 Task: Add the task  Develop a new online marketplace for freelance services to the section Code Captains in the project AgileHarbor and add a Due Date to the respective task as 2024/02/23
Action: Mouse moved to (84, 402)
Screenshot: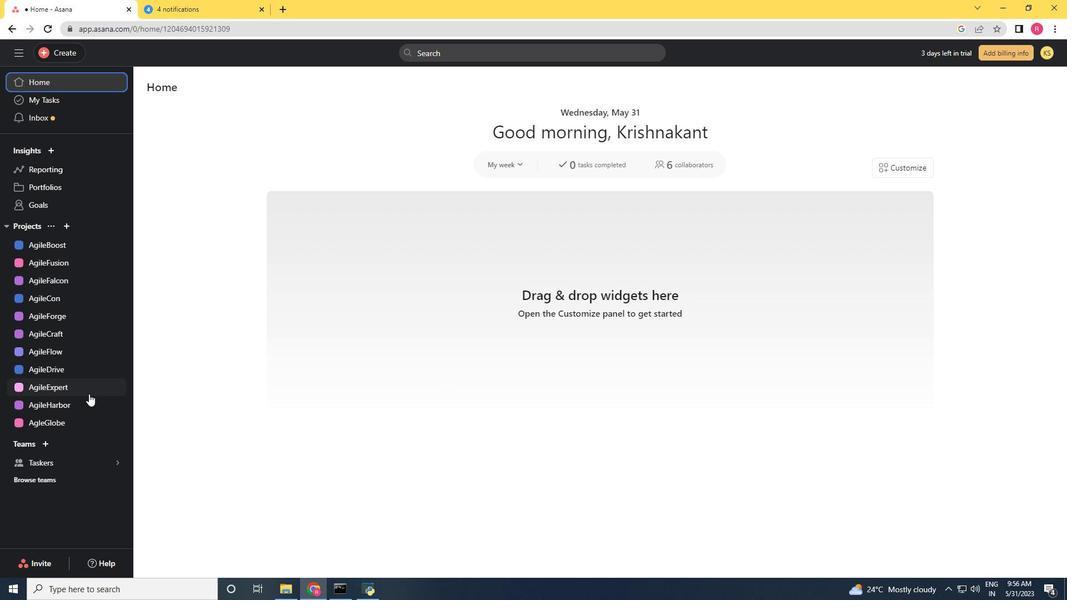 
Action: Mouse pressed left at (84, 402)
Screenshot: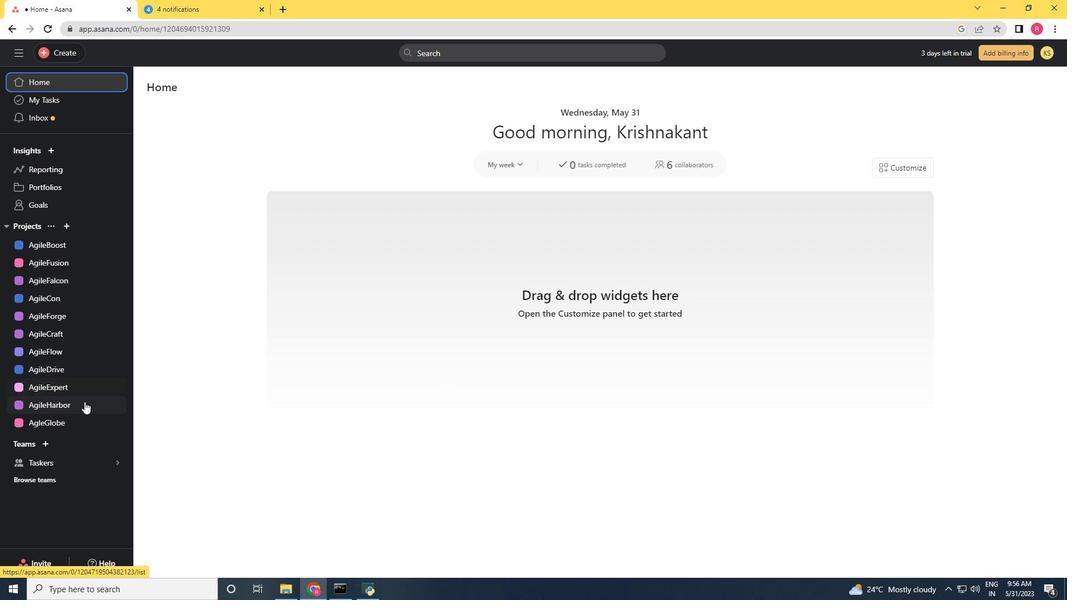 
Action: Mouse moved to (500, 397)
Screenshot: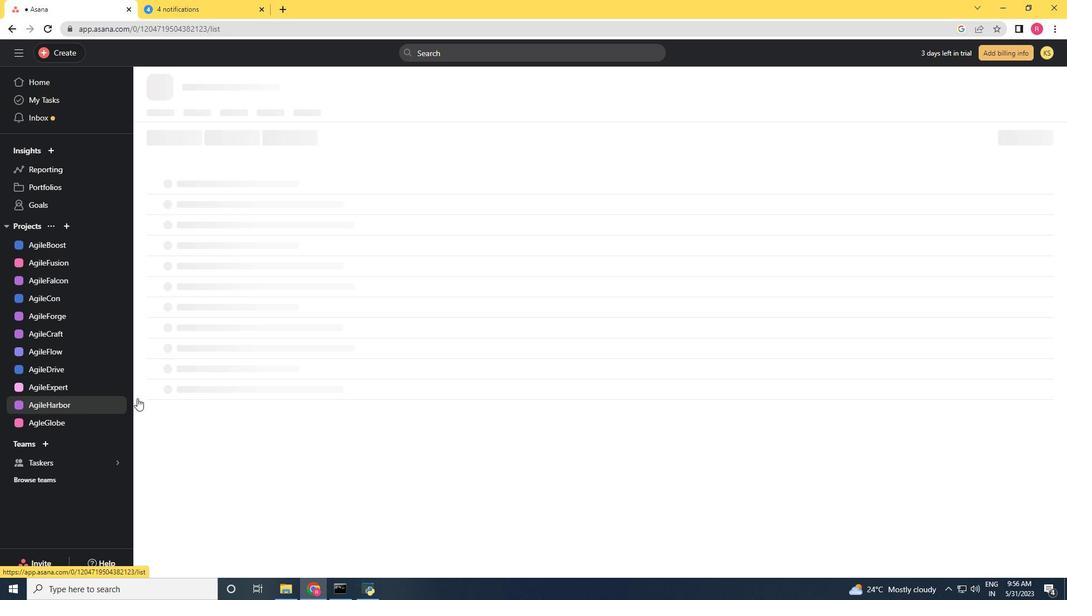 
Action: Mouse scrolled (500, 397) with delta (0, 0)
Screenshot: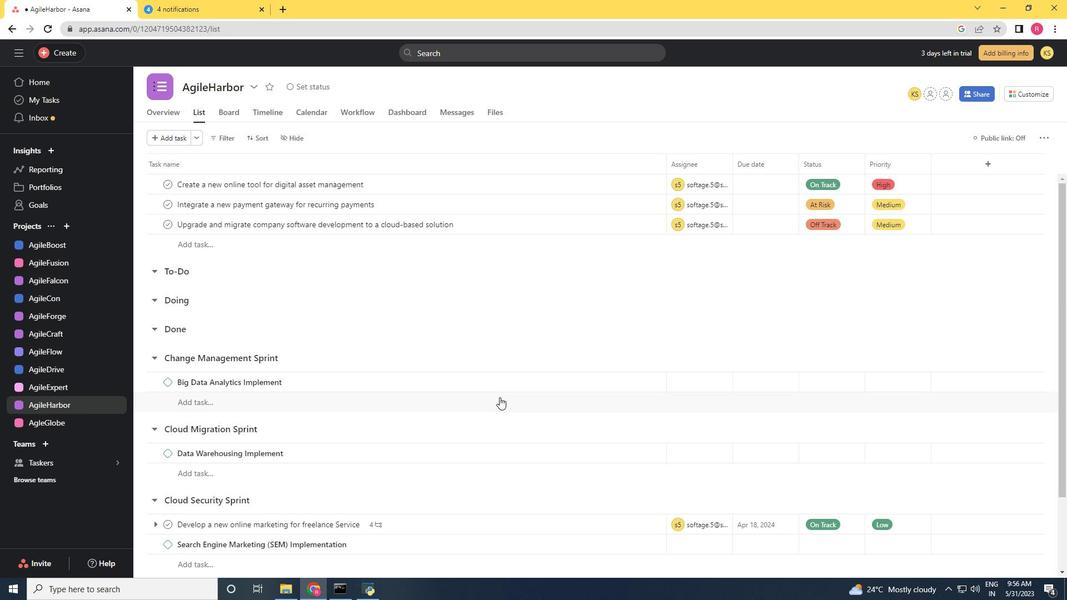 
Action: Mouse scrolled (500, 397) with delta (0, 0)
Screenshot: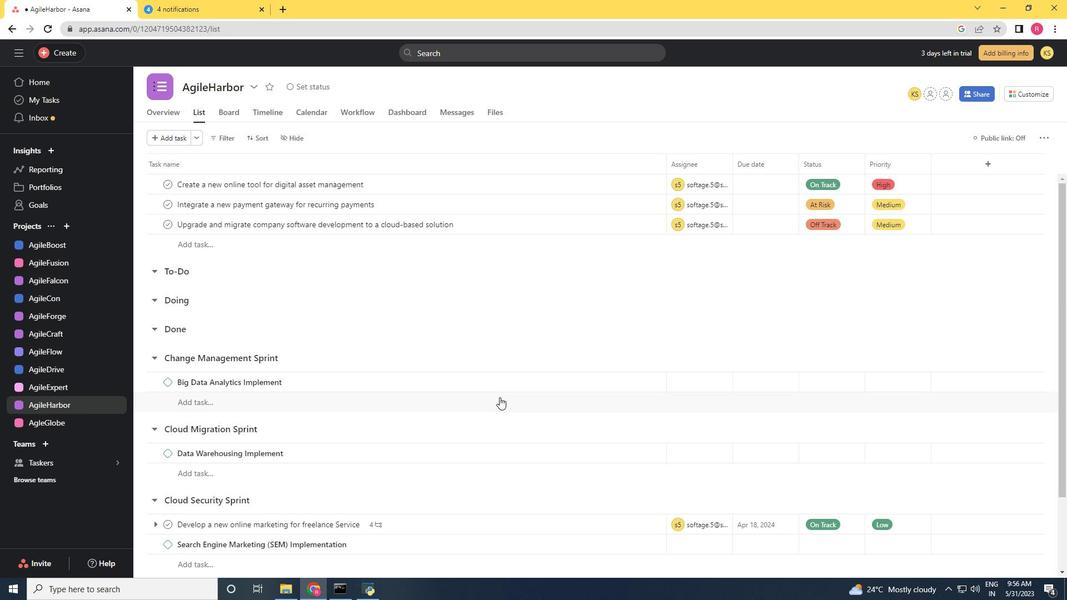 
Action: Mouse scrolled (500, 397) with delta (0, 0)
Screenshot: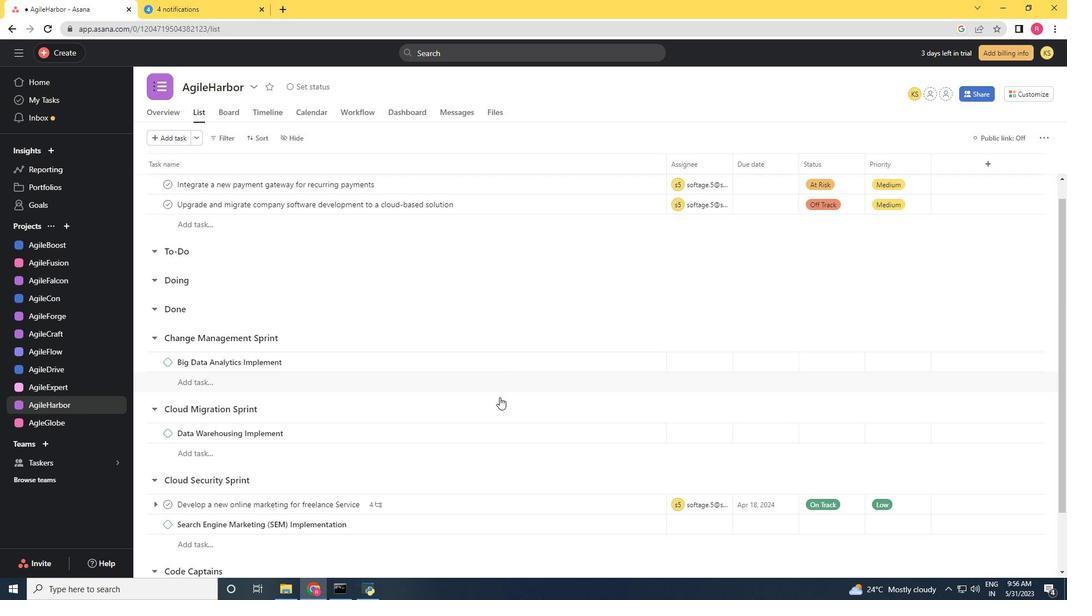 
Action: Mouse scrolled (500, 397) with delta (0, 0)
Screenshot: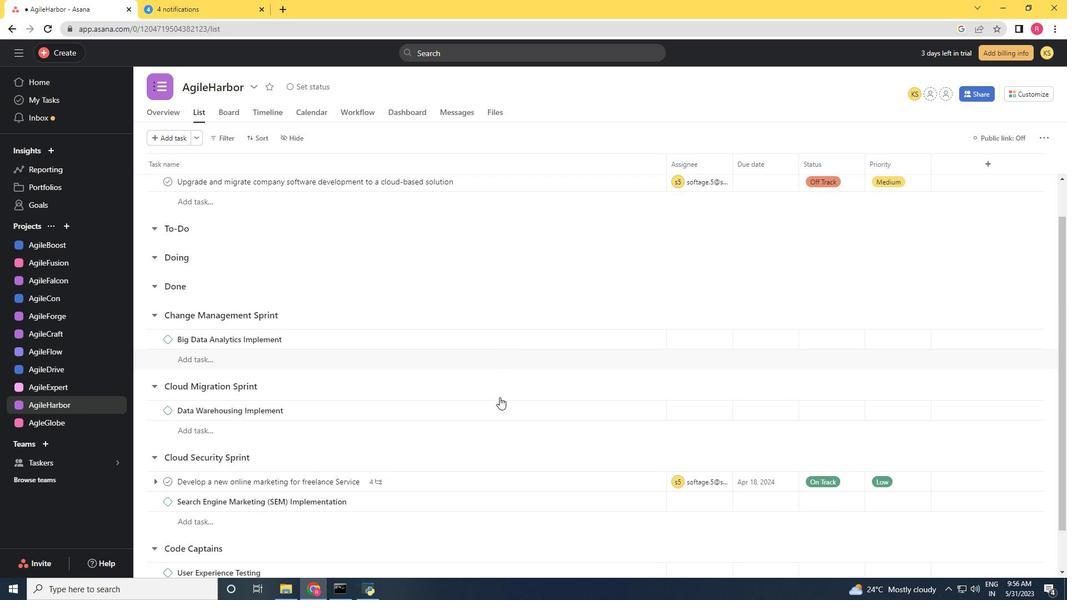 
Action: Mouse moved to (634, 435)
Screenshot: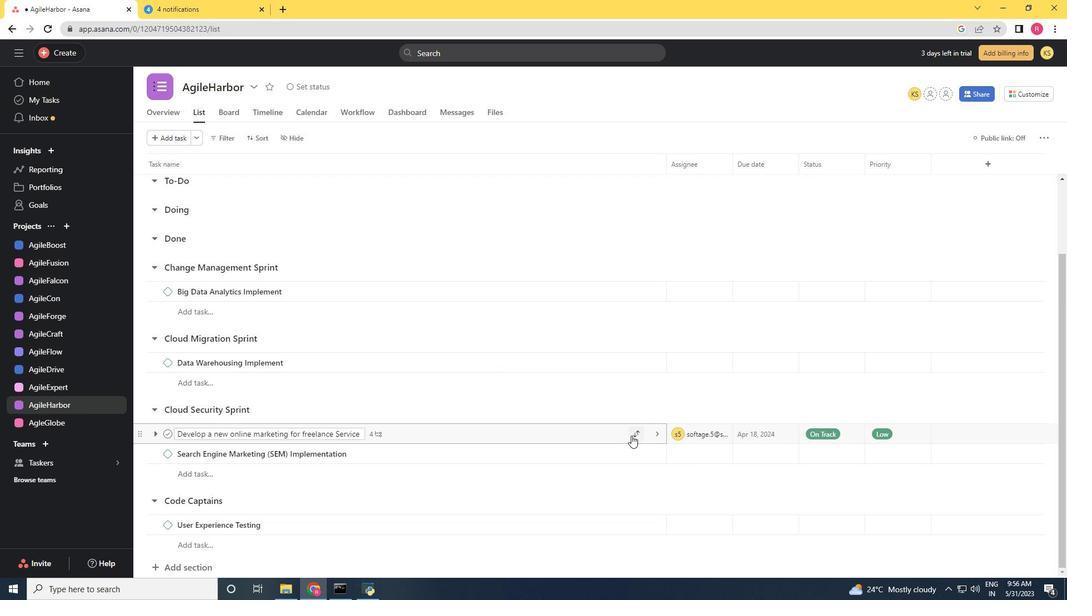 
Action: Mouse pressed left at (634, 435)
Screenshot: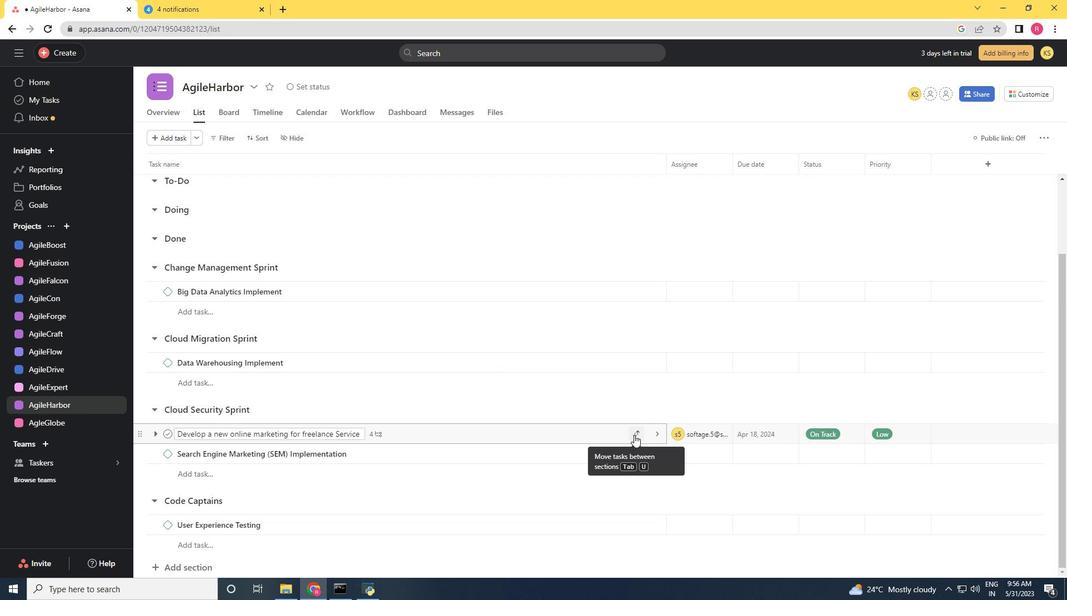 
Action: Mouse moved to (573, 411)
Screenshot: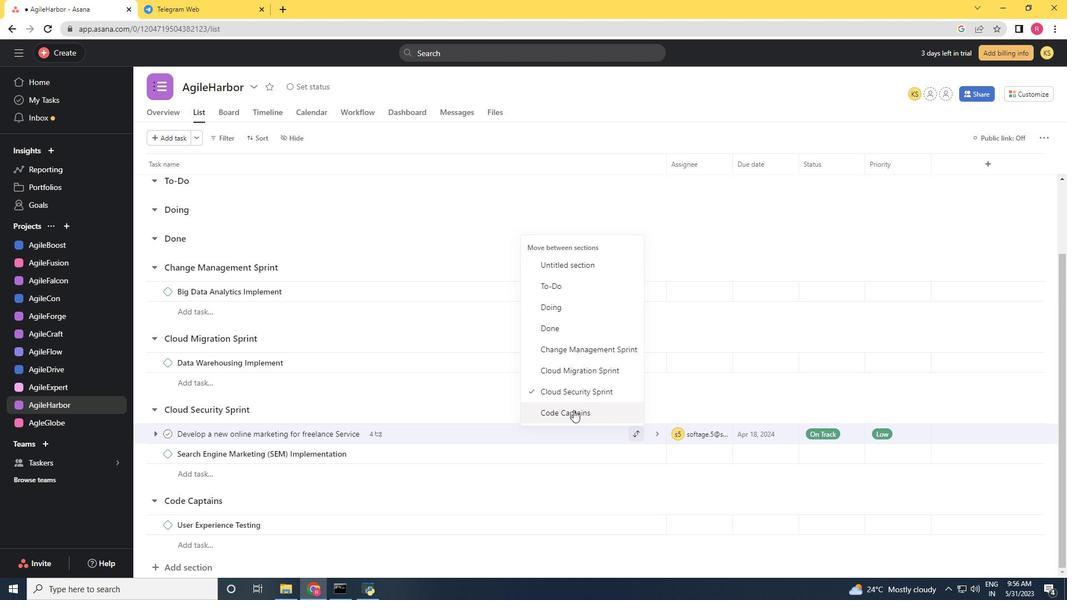 
Action: Mouse pressed left at (573, 411)
Screenshot: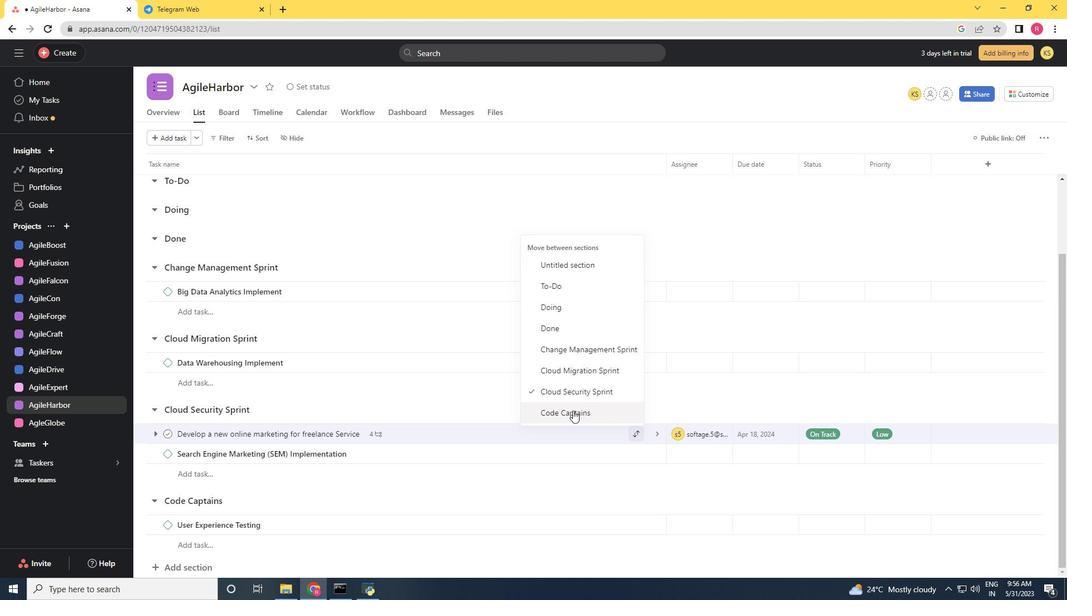 
Action: Mouse moved to (547, 482)
Screenshot: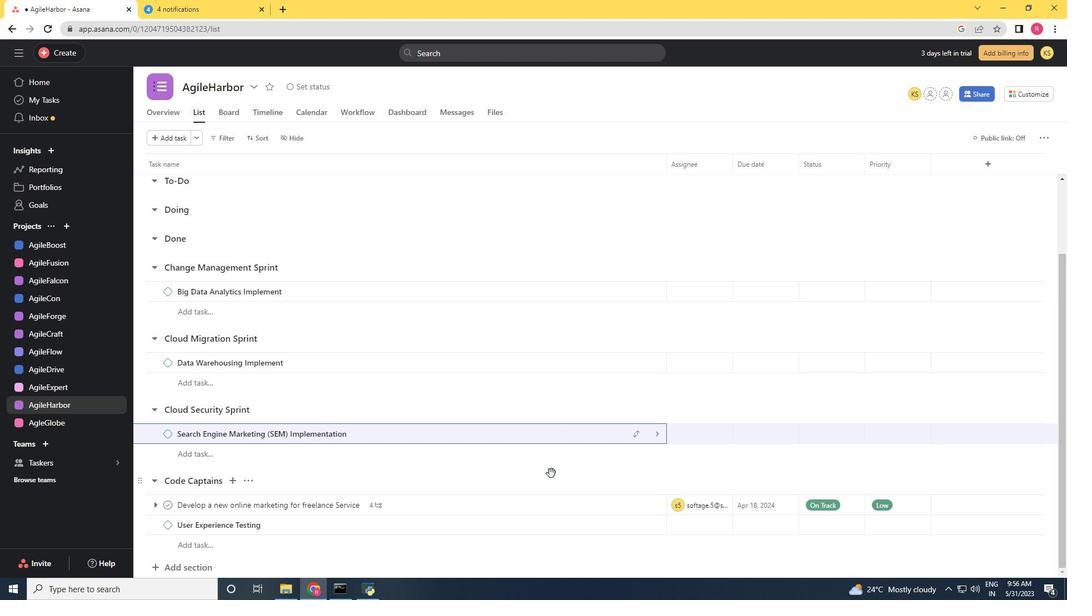 
Action: Mouse scrolled (548, 481) with delta (0, 0)
Screenshot: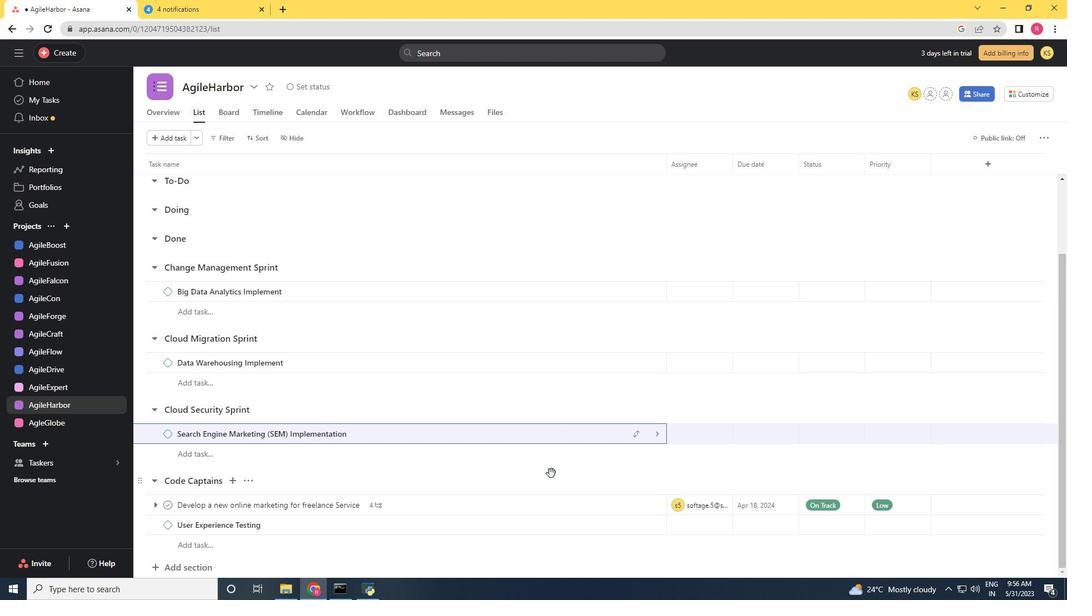 
Action: Mouse scrolled (548, 481) with delta (0, 0)
Screenshot: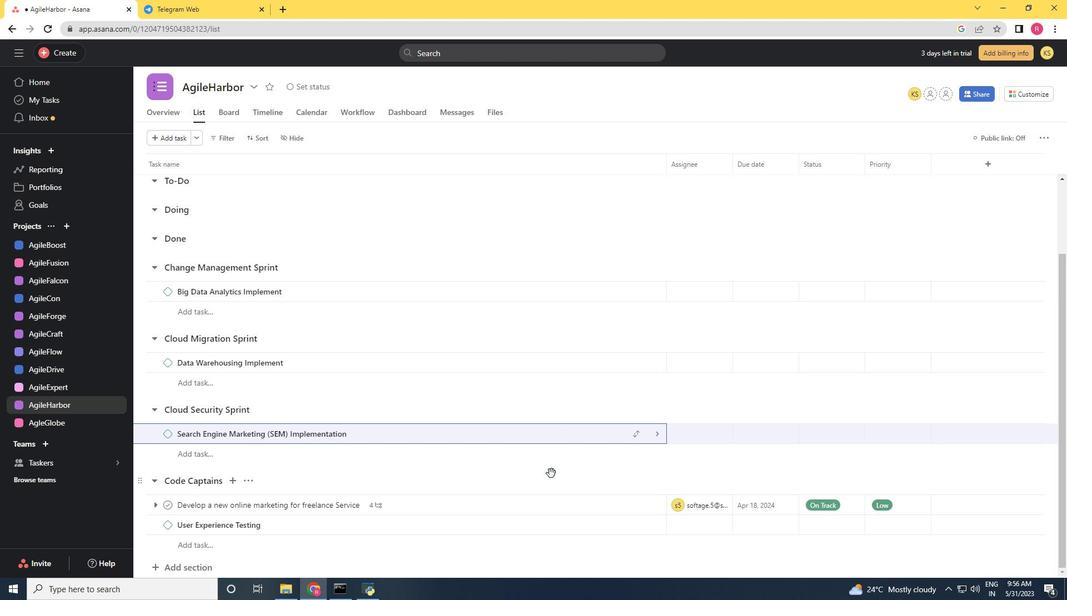 
Action: Mouse scrolled (547, 481) with delta (0, 0)
Screenshot: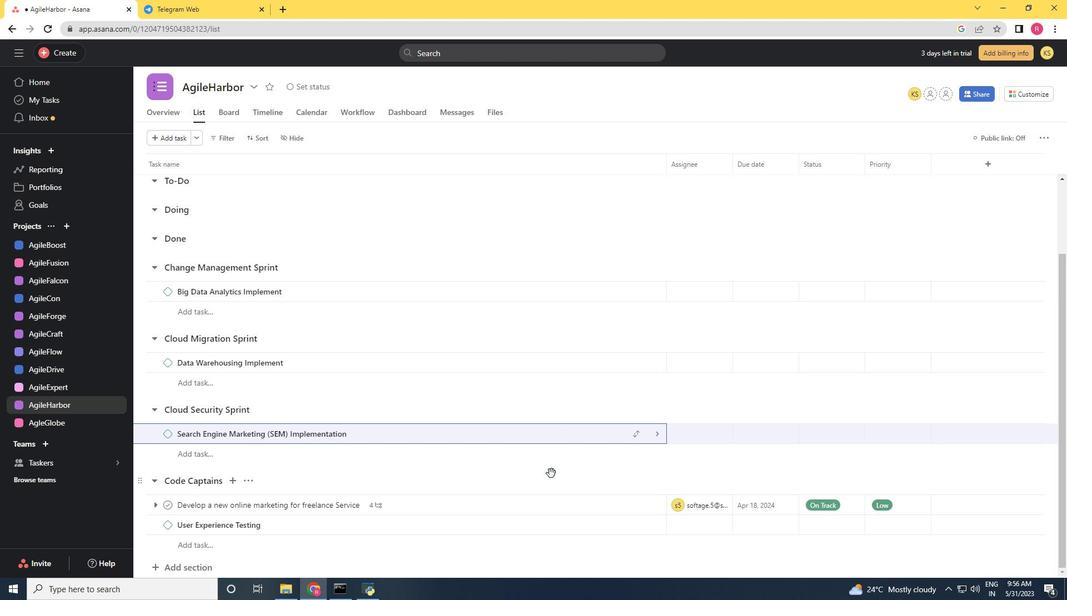 
Action: Mouse moved to (595, 505)
Screenshot: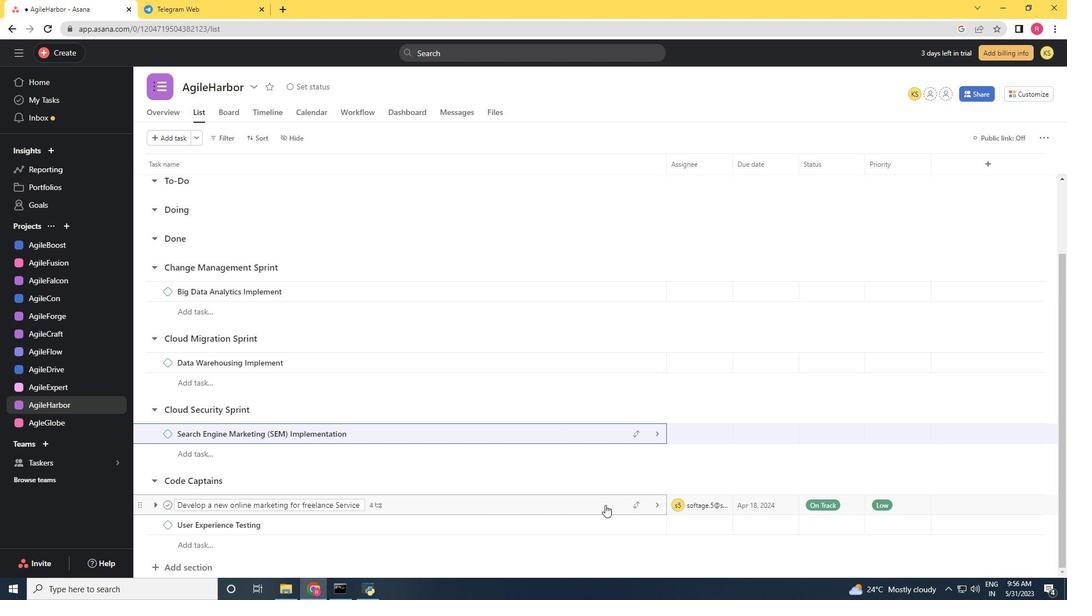 
Action: Mouse pressed left at (595, 505)
Screenshot: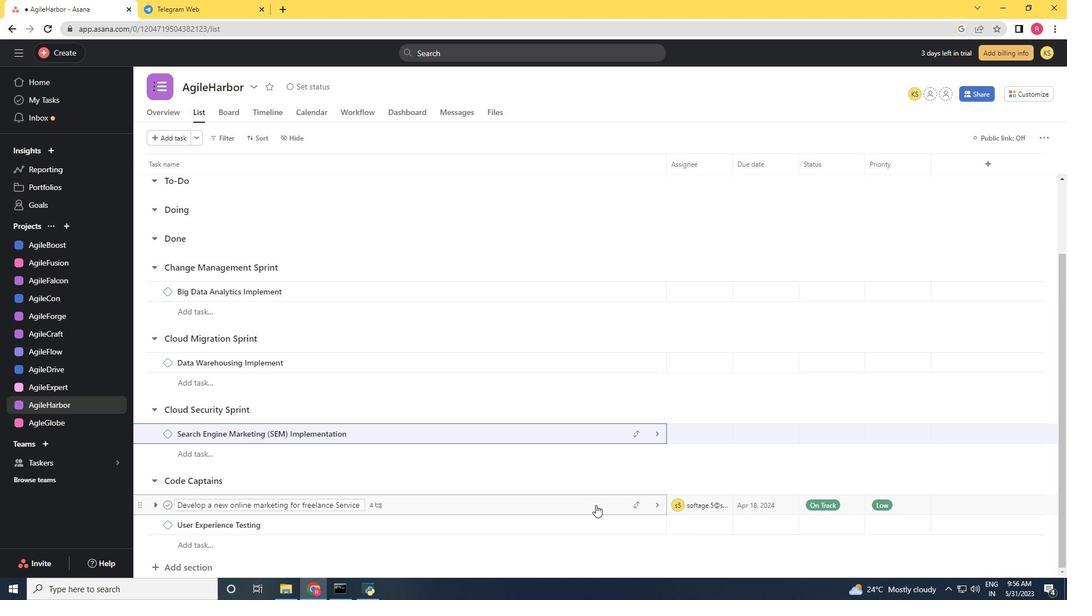 
Action: Mouse moved to (848, 224)
Screenshot: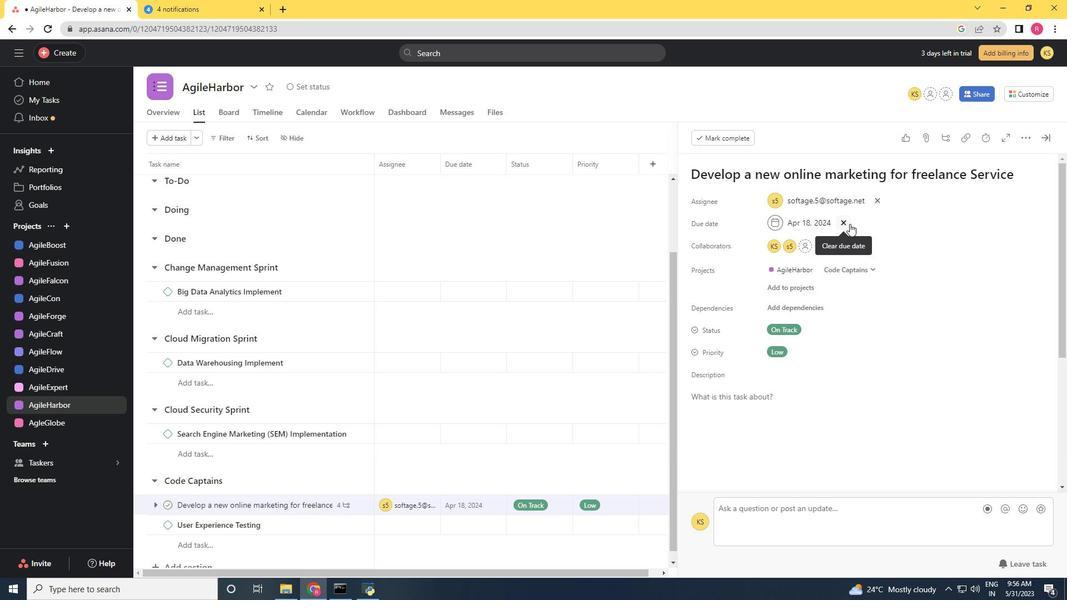 
Action: Mouse pressed left at (848, 224)
Screenshot: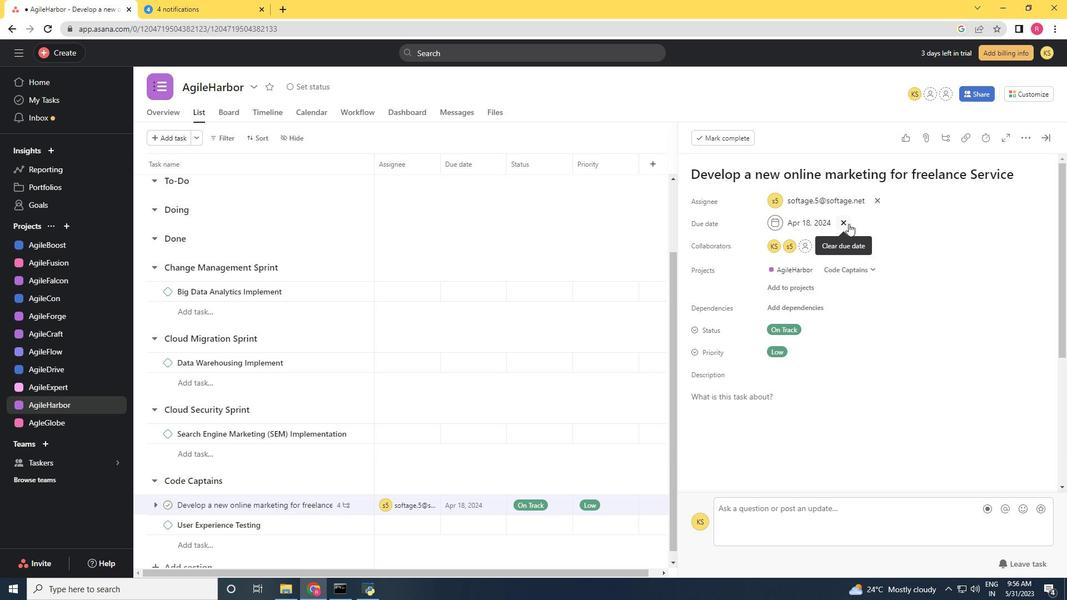 
Action: Mouse moved to (811, 221)
Screenshot: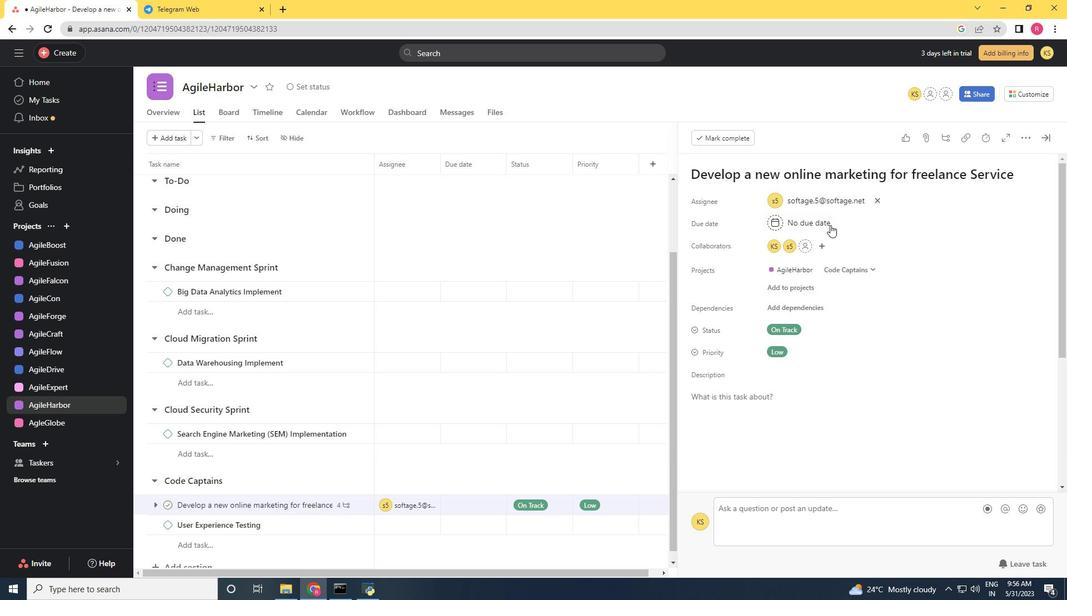 
Action: Mouse pressed left at (811, 221)
Screenshot: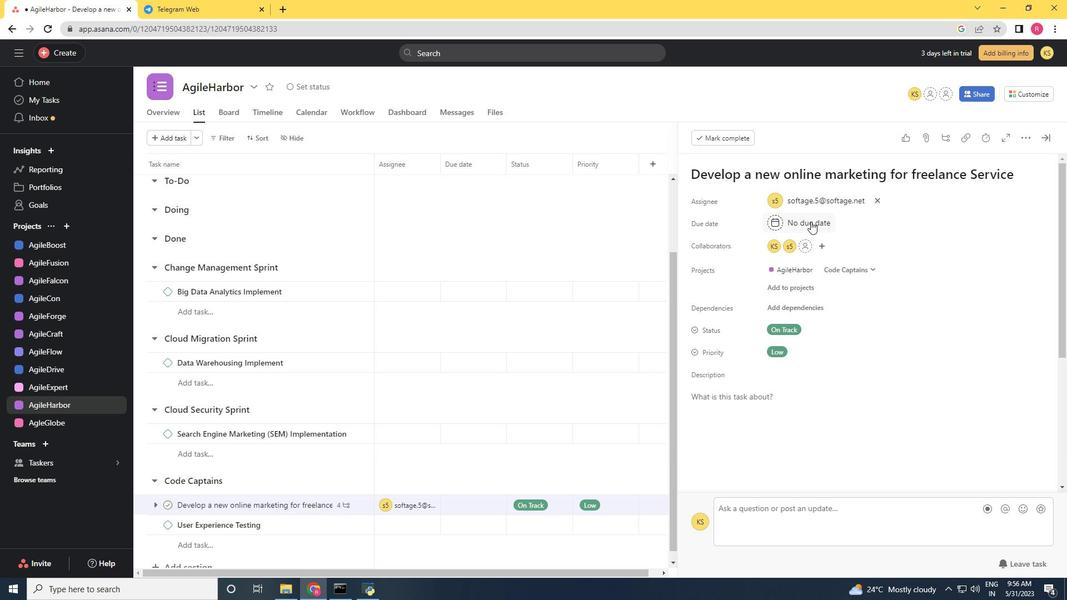 
Action: Mouse moved to (899, 276)
Screenshot: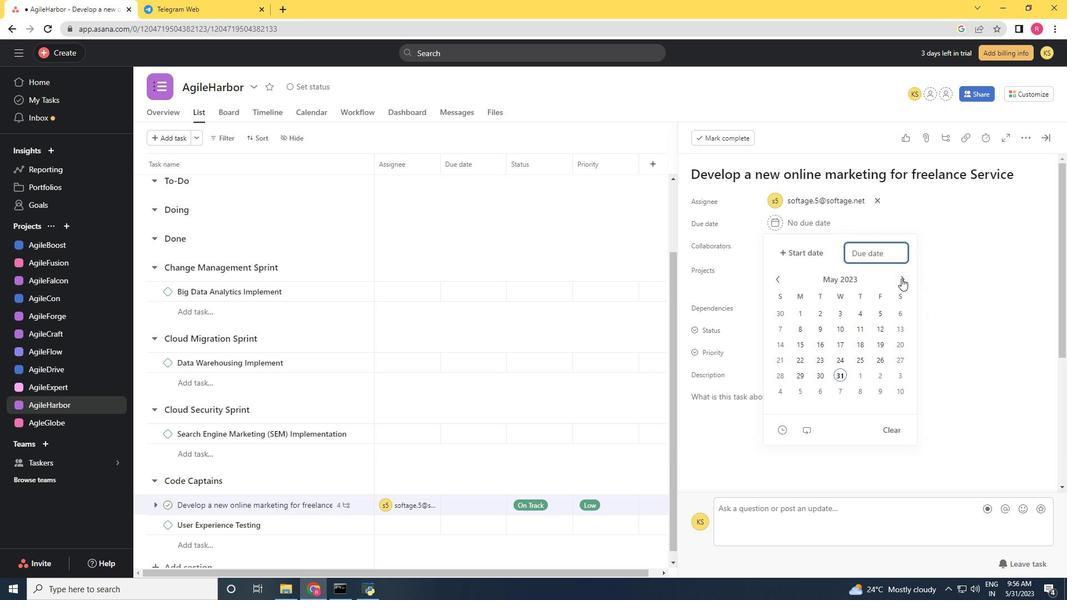
Action: Mouse pressed left at (899, 276)
Screenshot: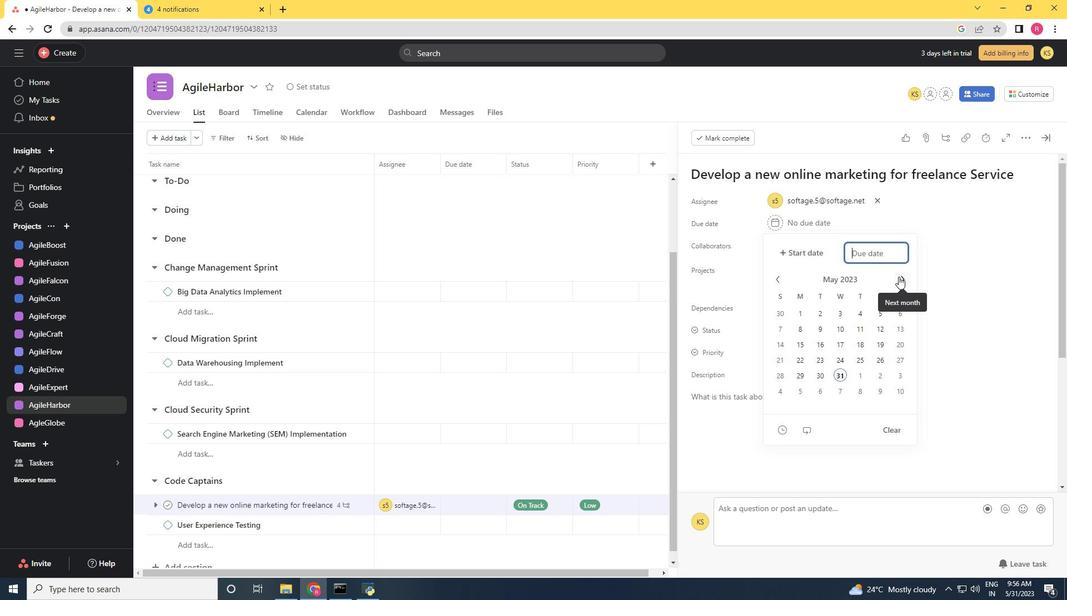 
Action: Mouse pressed left at (899, 276)
Screenshot: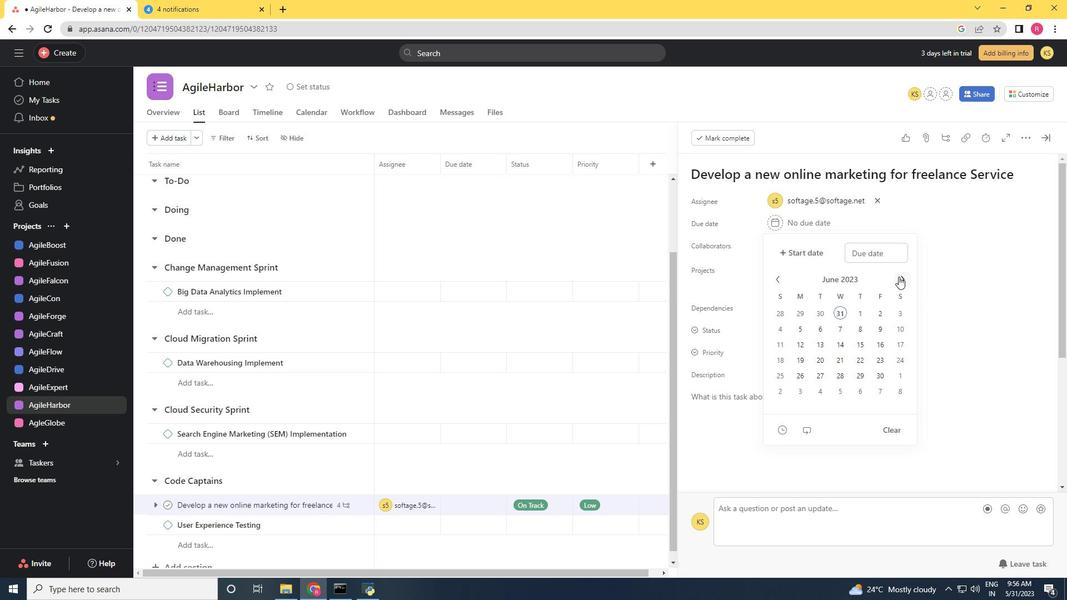 
Action: Mouse pressed left at (899, 276)
Screenshot: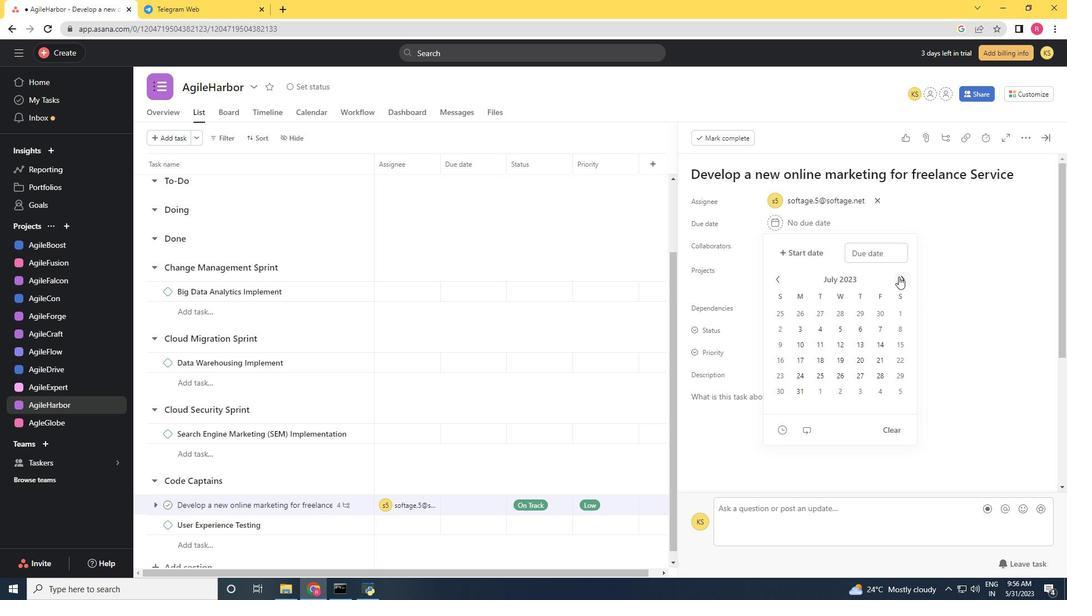 
Action: Mouse pressed left at (899, 276)
Screenshot: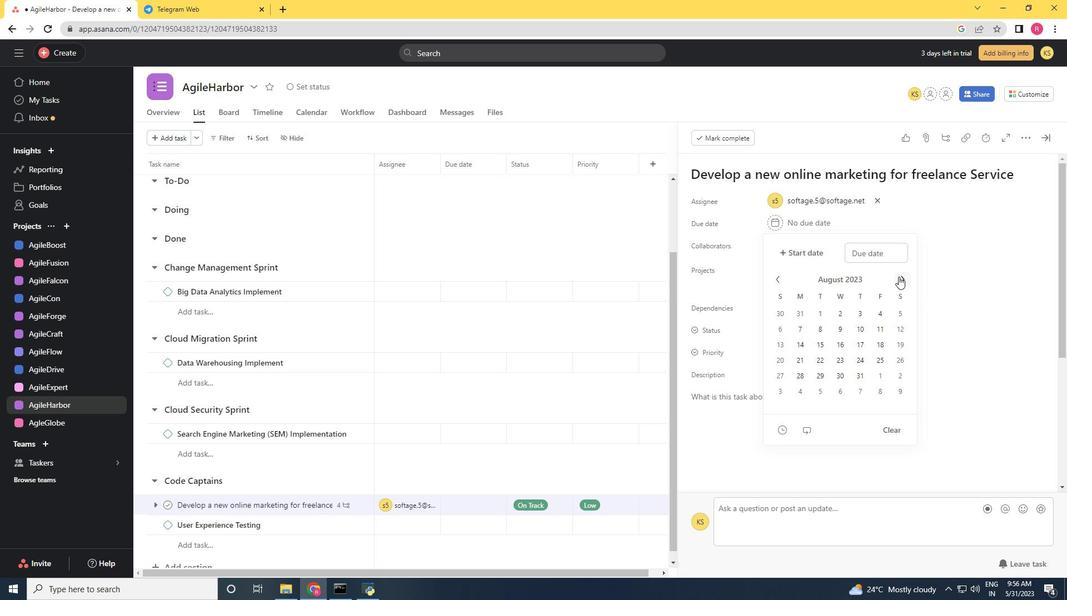 
Action: Mouse pressed left at (899, 276)
Screenshot: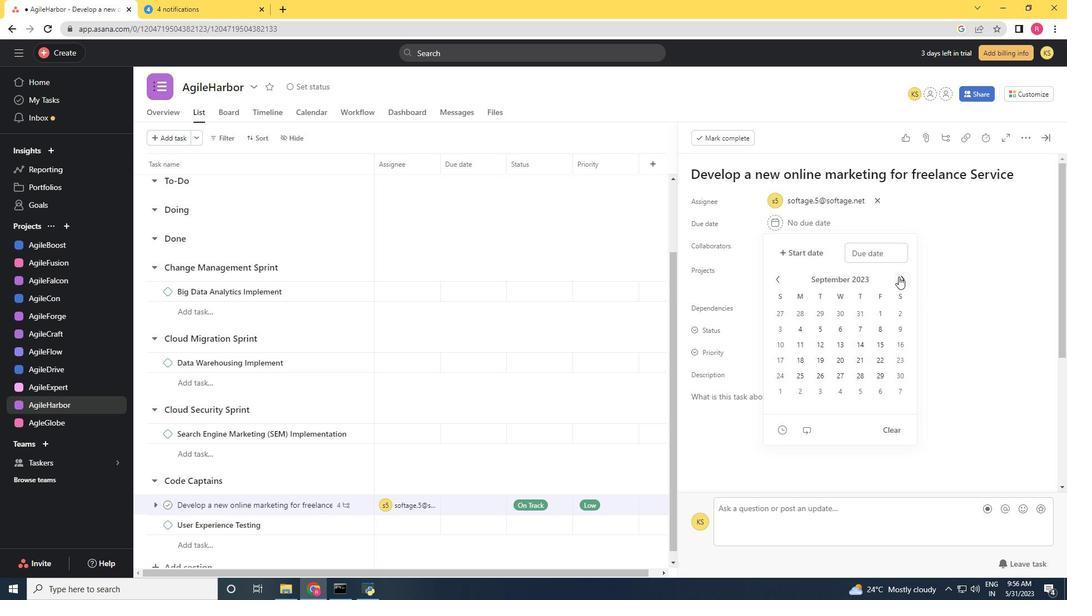 
Action: Mouse pressed left at (899, 276)
Screenshot: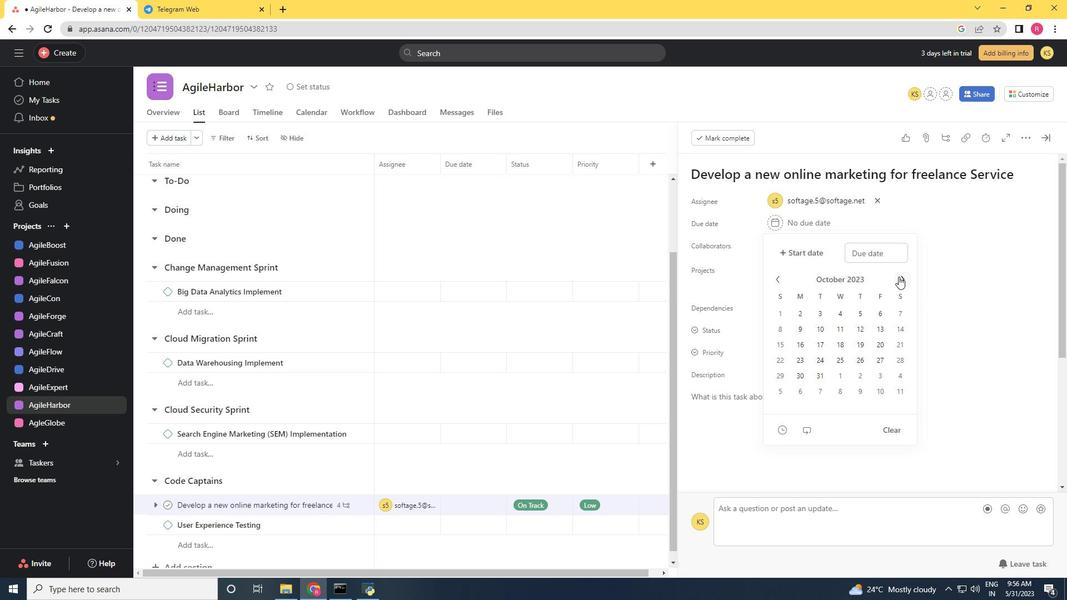 
Action: Mouse pressed left at (899, 276)
Screenshot: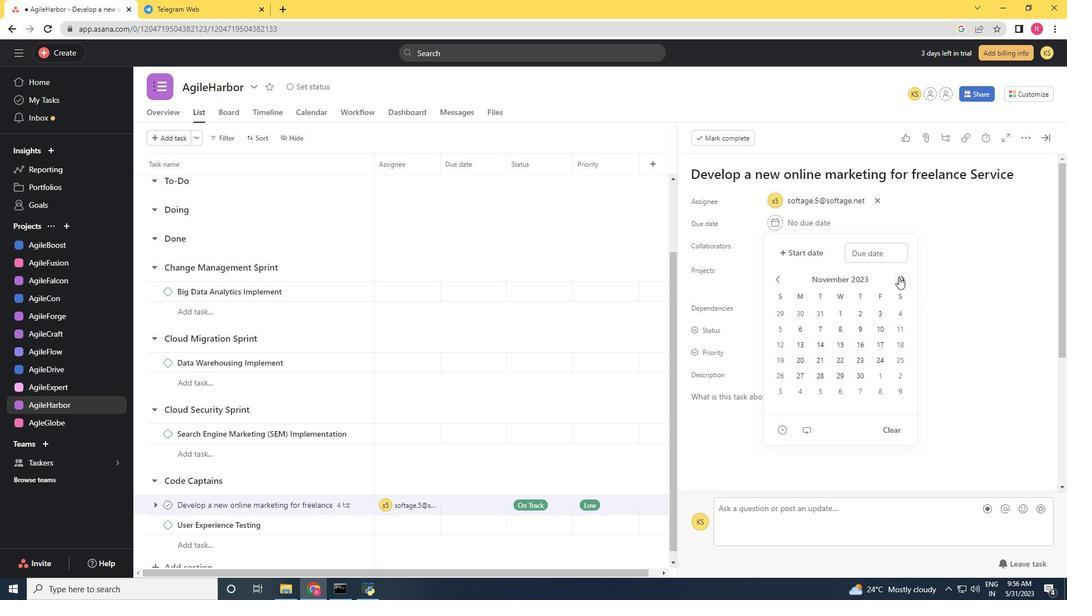 
Action: Mouse pressed left at (899, 276)
Screenshot: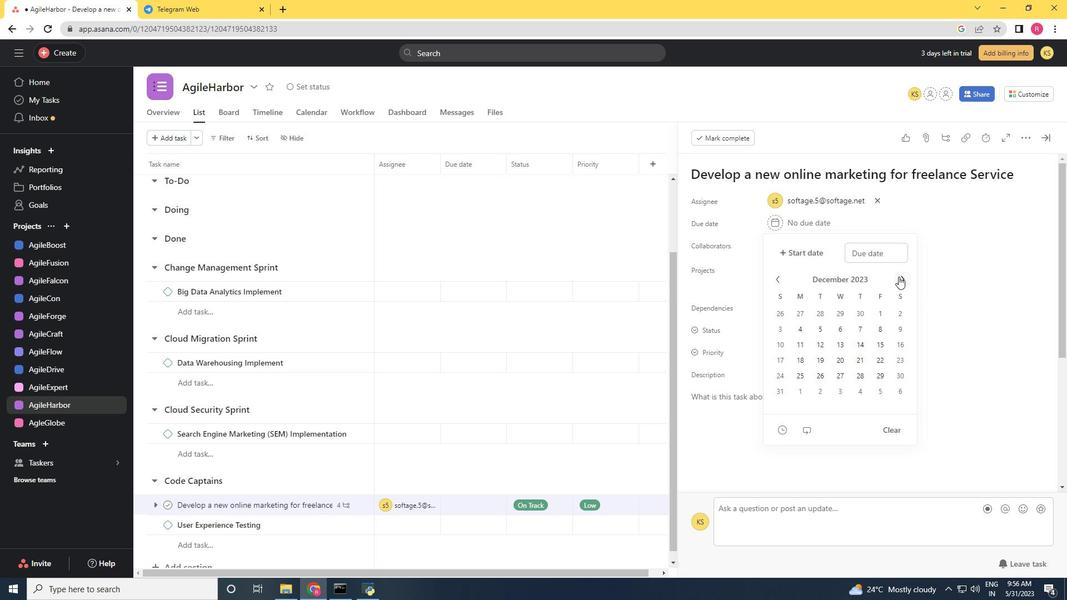 
Action: Mouse pressed left at (899, 276)
Screenshot: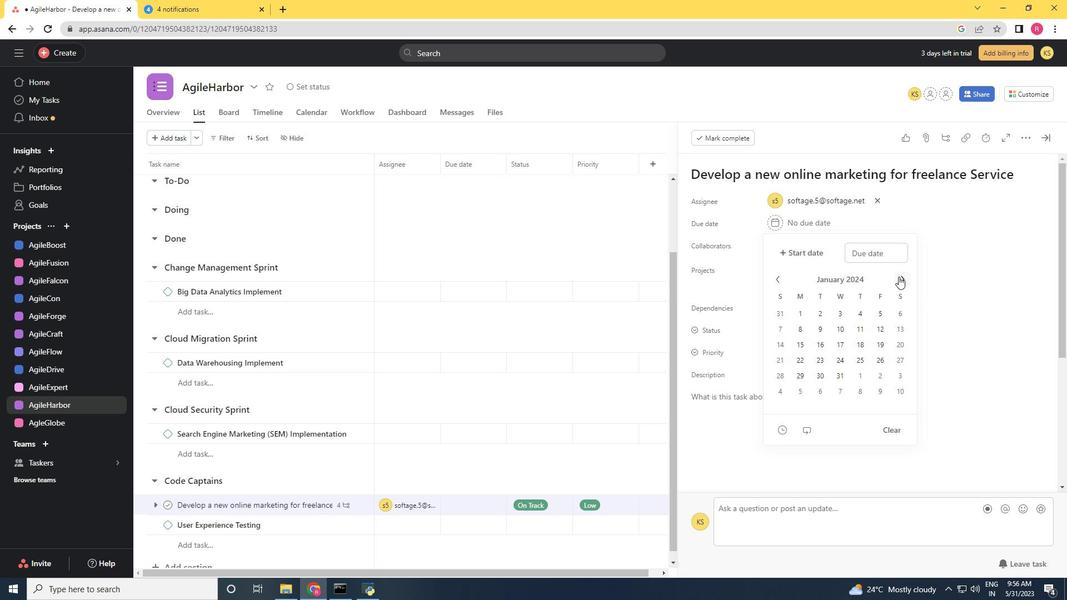 
Action: Mouse moved to (880, 364)
Screenshot: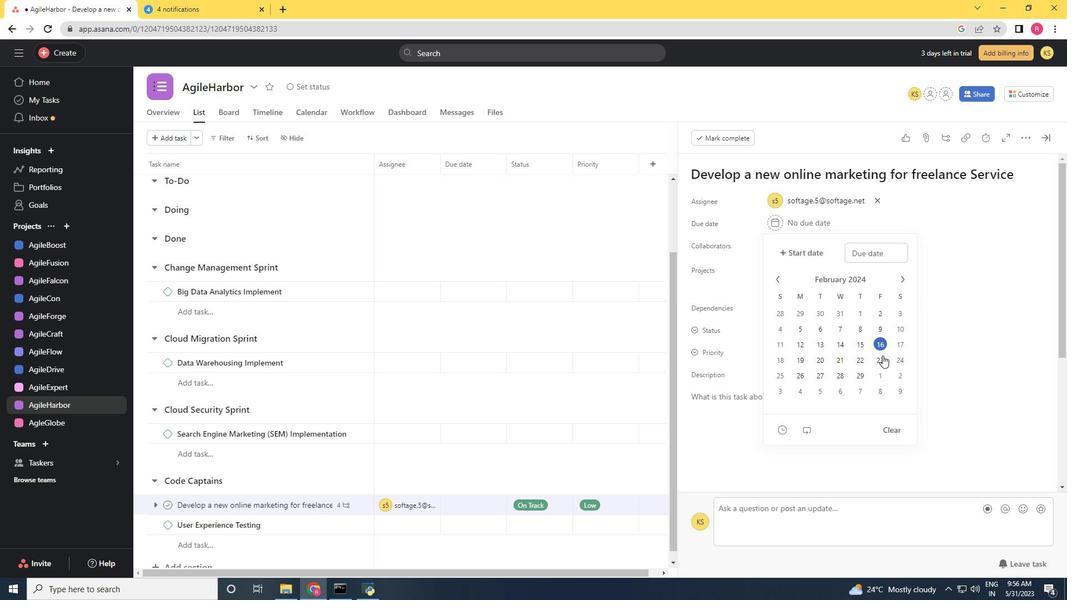 
Action: Mouse pressed left at (880, 364)
Screenshot: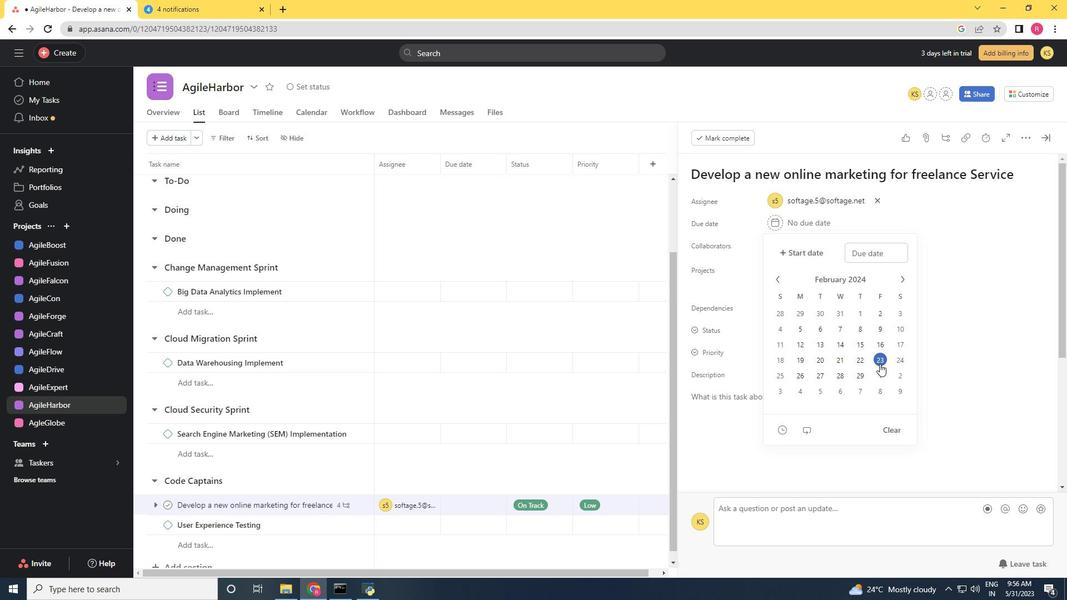 
Action: Mouse moved to (967, 349)
Screenshot: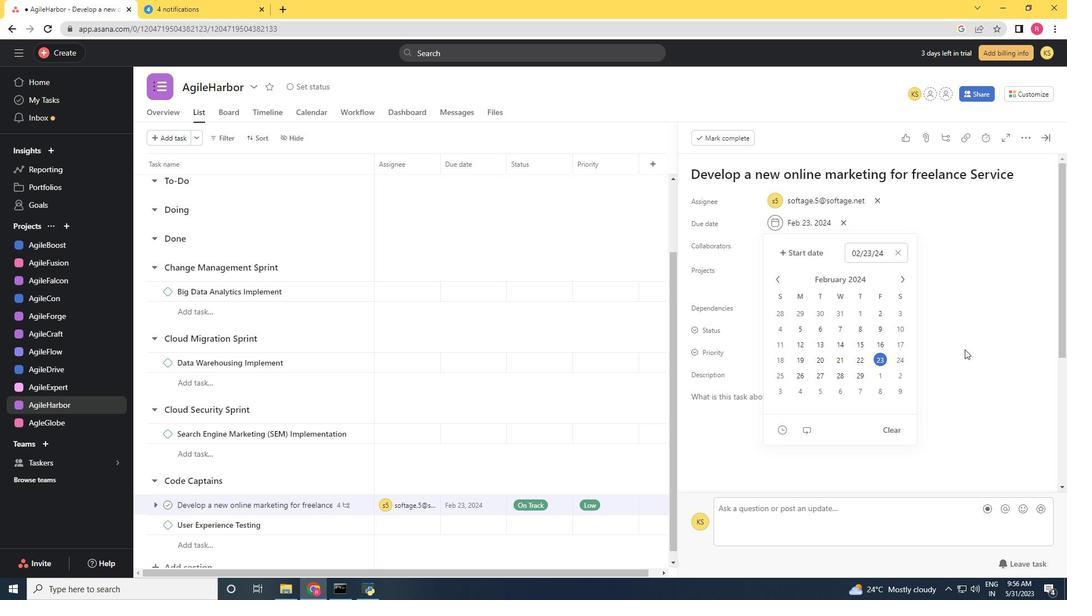 
Action: Mouse pressed left at (967, 349)
Screenshot: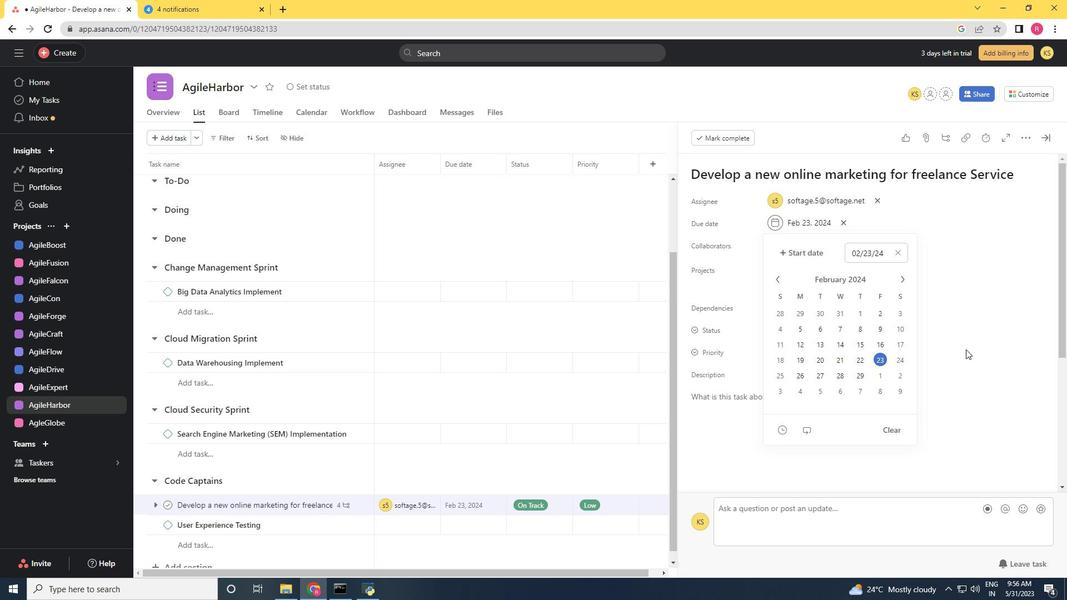 
Action: Mouse moved to (965, 351)
Screenshot: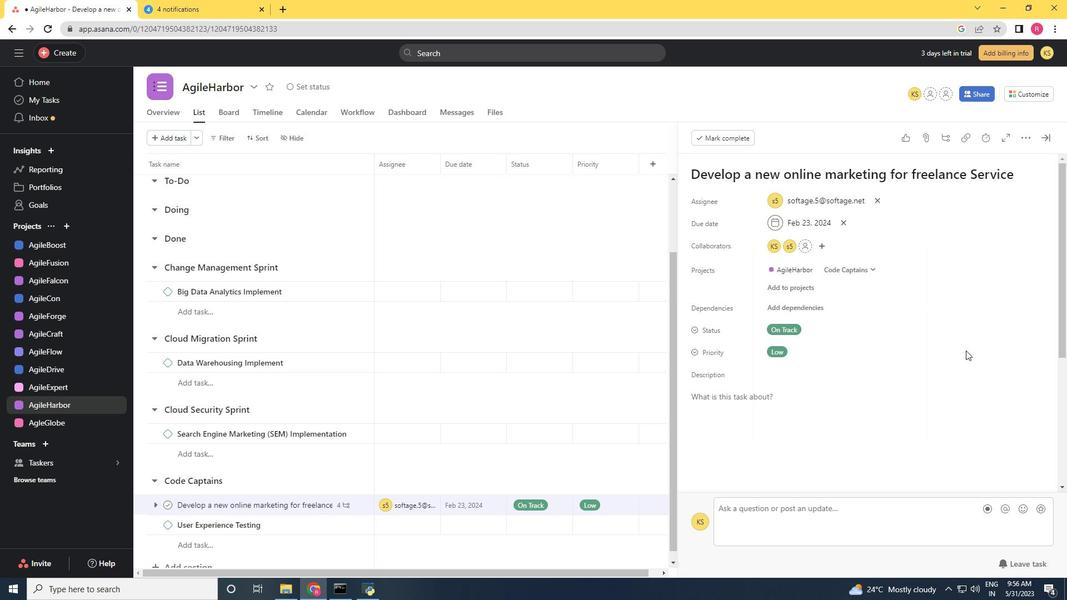
